 Task: Open an excel sheet and write heading  Turbo Sales. Add 10 people name  'Alexander Cooper, Victoria Hayes, Daniel Carter, Chloe Murphy, Christopher Ross, Natalie Price, Jack Peterson, Harper Foster, Joseph Gray, Lily Reed'Item code in between  2020-2080. Product range in between  1000-5000. Add Products   TOMS Shoe, UGG Shoe, Wolverine Shoe, Z-Coil Shoe, Adidas shoe, Gucci T-shirt, Louis Vuitton bag, Zara Shirt, H&M jeans, Chanel perfume.Choose quantity  5 to 9 Tax 12 percent commission 2 percent Total Add Amount. Save page  Turbo Sales log book
Action: Key pressed <Key.shift_r>Turbo<Key.space><Key.shift_r>Sales.<Key.down><Key.shift>Name<Key.down><Key.shift_r>Alexander<Key.space><Key.shift_r>Cooper<Key.down><Key.shift_r>Victoria<Key.space><Key.shift>Hayes<Key.down><Key.shift_r>Daniel<Key.space><Key.shift_r>Carter<Key.down><Key.shift_r>Cho<Key.backspace>loe<Key.space><Key.shift>Murphy<Key.down><Key.shift_r>Christopher<Key.shift_r><Key.space><Key.shift_r>Ross<Key.down><Key.shift>Natalie<Key.space><Key.shift>Price<Key.down><Key.shift>Jack<Key.space><Key.shift>Peterson<Key.down><Key.shift>Harper<Key.space><Key.shift_r>Foster<Key.down><Key.shift>Joseph<Key.space><Key.shift_r>Gray<Key.down><Key.shift>Lily<Key.space><Key.shift_r>Reed<Key.down><Key.up><Key.up><Key.down><Key.up><Key.down><Key.right><Key.shift>Item<Key.space><Key.shift_r>Code<Key.down>2020<Key.down>2030<Key.down>2040<Key.down>2050<Key.down>2060<Key.down>2070<Key.down><Key.up><Key.up><Key.up><Key.up><Key.up>2025<Key.down>2030<Key.down>2035<Key.down>2040<Key.down>2045<Key.down>2050<Key.down>2060<Key.down>2070<Key.down>2080<Key.down><Key.up><Key.up><Key.up><Key.up><Key.up><Key.up><Key.up><Key.right><Key.shift>Product<Key.space><Key.shift_r>Range<Key.down>1000<Key.down>2000<Key.down>2500<Key.down>3000<Key.down>4500<Key.down><Key.up>3500<Key.down>4000<Key.down>4500<Key.down>5000<Key.down><Key.up>4333<Key.backspace><Key.backspace><Key.backspace>999<Key.down>5000<Key.down>5000<Key.down><Key.up><Key.up><Key.up><Key.down><Key.up><Key.right><Key.left><Key.right><Key.left><Key.right><Key.shift>Products<Key.down><Key.shift_r>T<Key.shift>OM<Key.shift_r>S<Key.space><Key.shift_r>Shoe<Key.down><Key.shift>U<Key.shift_r>GG<Key.space><Key.shift_r>Shoe<Key.down><Key.shift_r>Wolverine<Key.space><Key.shift_r>Shoe<Key.down><Key.shift_r>Z-<Key.shift_r>Coil<Key.space><Key.shift_r>Shoe<Key.down><Key.shift_r>Adidas<Key.space><Key.shift_r>Shoe<Key.left><Key.down><Key.up><Key.down><Key.right><Key.shift_r>Gucci<Key.space><Key.shift_r>T-<Key.shift_r>Shirt<Key.down><Key.shift><Key.shift>Louis<Key.space><Key.shift_r>Vuitton<Key.space>bag<Key.down><Key.shift_r>Zara<Key.space><Key.shift_r>Shirt<Key.down><Key.shift>H<Key.shift_r><Key.shift_r>&<Key.shift>M<Key.space><Key.shift>jeans<Key.down><Key.shift_r>Chanel<Key.space><Key.shift>perfume<Key.down><Key.up><Key.up><Key.up><Key.right><Key.shift_r>Quanitity<Key.down>5<Key.down>6<Key.down>7<Key.down>8<Key.down>9<Key.down>5<Key.down>6<Key.down>7<Key.down>8<Key.down>9<Key.down><Key.up><Key.up><Key.up><Key.right><Key.left><Key.right><Key.left><Key.right><Key.shift_r>Total<Key.space><Key.shift_r>Amount<Key.down><Key.up><Key.down><Key.up><Key.right><Key.left><Key.right><Key.left><Key.down><Key.up><Key.down>=<Key.left><Key.left><Key.left><Key.shift_r><Key.shift_r><Key.shift_r>*<Key.left><Key.enter><Key.up><Key.down>=<Key.left><Key.left><Key.left><Key.shift_r>*<Key.left><Key.enter>=<Key.left><Key.left><Key.left><Key.shift_r>*<Key.left><Key.enter>=<Key.left><Key.left><Key.left><Key.shift_r><Key.shift_r>*<Key.left><Key.enter>=<Key.left><Key.left><Key.left><Key.shift_r>*<Key.left><Key.enter>=<Key.left><Key.left><Key.left><Key.shift_r>*<Key.left><Key.enter>=<Key.left><Key.left><Key.left><Key.shift_r>*<Key.left><Key.enter>=<Key.left><Key.left><Key.left><Key.shift_r>*<Key.left><Key.enter>=<Key.left><Key.left><Key.left><Key.shift_r>*<Key.left><Key.enter>=<Key.left><Key.left><Key.left><Key.shift_r>*<Key.left><Key.enter><Key.up><Key.up><Key.up><Key.down><Key.up><Key.right><Key.shift_r>Tax<Key.space>12<Key.shift><Key.shift>%<Key.enter><Key.up><Key.right><Key.shift_r>Commission<Key.space>2<Key.shift><Key.shift><Key.shift><Key.shift><Key.shift><Key.shift><Key.shift><Key.shift><Key.shift><Key.shift><Key.shift><Key.shift><Key.shift><Key.shift><Key.shift><Key.shift><Key.shift><Key.shift><Key.shift><Key.shift><Key.shift><Key.shift>%<Key.enter><Key.up><Key.down><Key.left>=<Key.left><Key.shift_r><Key.shift_r><Key.shift_r>*12/1000<Key.backspace><Key.enter>=<Key.left><Key.shift_r><Key.shift_r><Key.shift_r><Key.shift_r><Key.shift_r><Key.shift_r><Key.shift_r>*12/100<Key.enter>=<Key.left><Key.shift_r><Key.shift_r><Key.shift_r><Key.shift_r><Key.shift_r><Key.shift_r><Key.shift_r><Key.shift_r><Key.shift_r><Key.shift_r><Key.shift_r><Key.shift_r><Key.shift_r>*12/100<Key.enter>=<Key.left><Key.shift_r>*12/100<Key.enter>=<Key.left><Key.shift_r>&<Key.left><Key.right><Key.esc><Key.right><Key.left>=<Key.left><Key.shift_r>*12/100<Key.enter>=<Key.left><Key.shift_r><Key.shift_r><Key.shift_r><Key.shift_r><Key.shift_r><Key.shift_r><Key.shift_r><Key.shift_r><Key.shift_r>&<Key.backspace><Key.shift_r>*12/100<Key.enter>=<Key.left><Key.shift_r>*12/100<Key.enter>=<Key.left><Key.shift_r>*12/100<Key.enter><Key.up>=<Key.left><Key.shift_r><Key.shift_r><Key.shift_r><Key.shift_r><Key.shift_r><Key.shift_r><Key.shift_r><Key.shift_r><Key.shift_r>*12/100<Key.enter>=<Key.left><Key.shift_r>*12/100<Key.enter>=<Key.left><Key.shift_r>*12/100<Key.enter><Key.up><Key.up><Key.up><Key.down><Key.up><Key.down><Key.up><Key.down><Key.up><Key.down><Key.up><Key.down><Key.up><Key.down><Key.right>=<Key.left><Key.left><Key.shift_r>*2/100<Key.enter>=<Key.left><Key.left><Key.shift_r>*2/100<Key.down>=<Key.left><Key.left><Key.shift_r>*2/100<Key.down>=<Key.left><Key.left><Key.shift_r>*2/100<Key.enter>=<Key.left><Key.left><Key.shift_r>*2/100<Key.enter>=<Key.left><Key.left><Key.shift_r>*2/100<Key.enter>=<Key.left><Key.left><Key.shift_r><Key.shift_r><Key.shift_r><Key.shift_r><Key.shift_r><Key.shift_r><Key.shift_r><Key.shift_r><Key.shift_r><Key.shift_r><Key.shift_r><Key.shift_r><Key.shift_r><Key.shift_r><Key.shift_r><Key.shift_r>*2/100<Key.enter>=<Key.left><Key.left><Key.shift_r>*2/100<Key.enter>=<Key.left><Key.left><Key.shift_r>*2/100<Key.enter>=<Key.left><Key.left><Key.shift_r>*2/100<Key.enter><Key.up><Key.up><Key.up><Key.up><Key.up><Key.down><Key.up><Key.down><Key.up><Key.down><Key.up><Key.left><Key.left><Key.up>
Screenshot: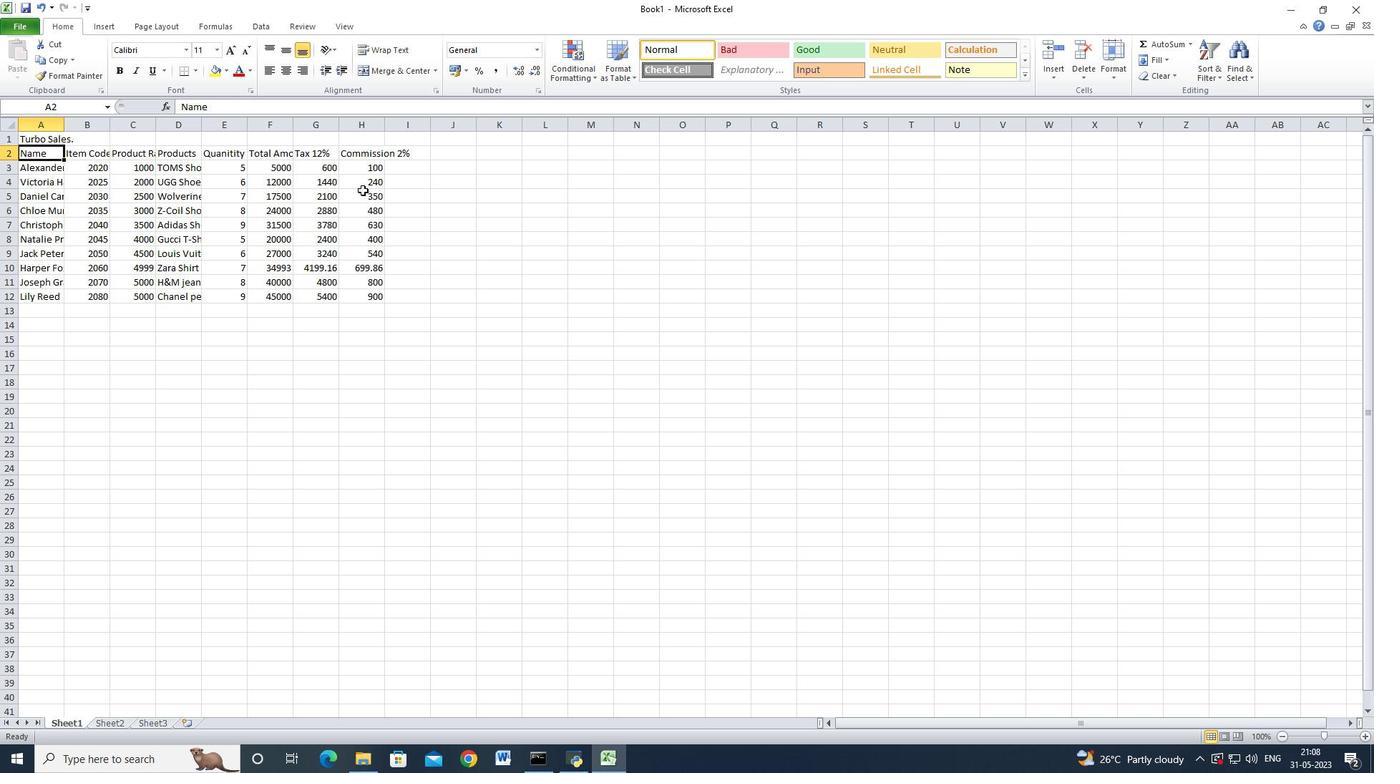 
Action: Mouse moved to (9, 128)
Screenshot: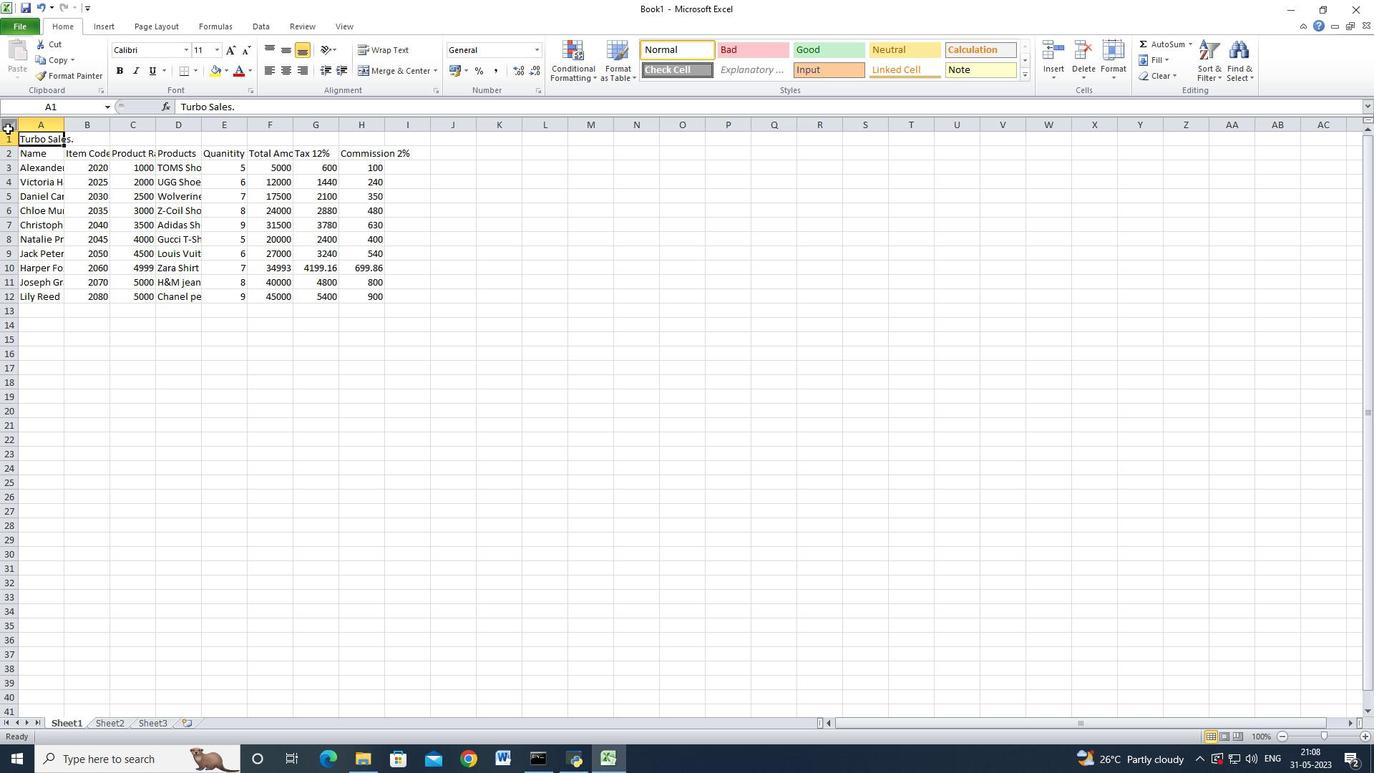 
Action: Mouse pressed left at (9, 128)
Screenshot: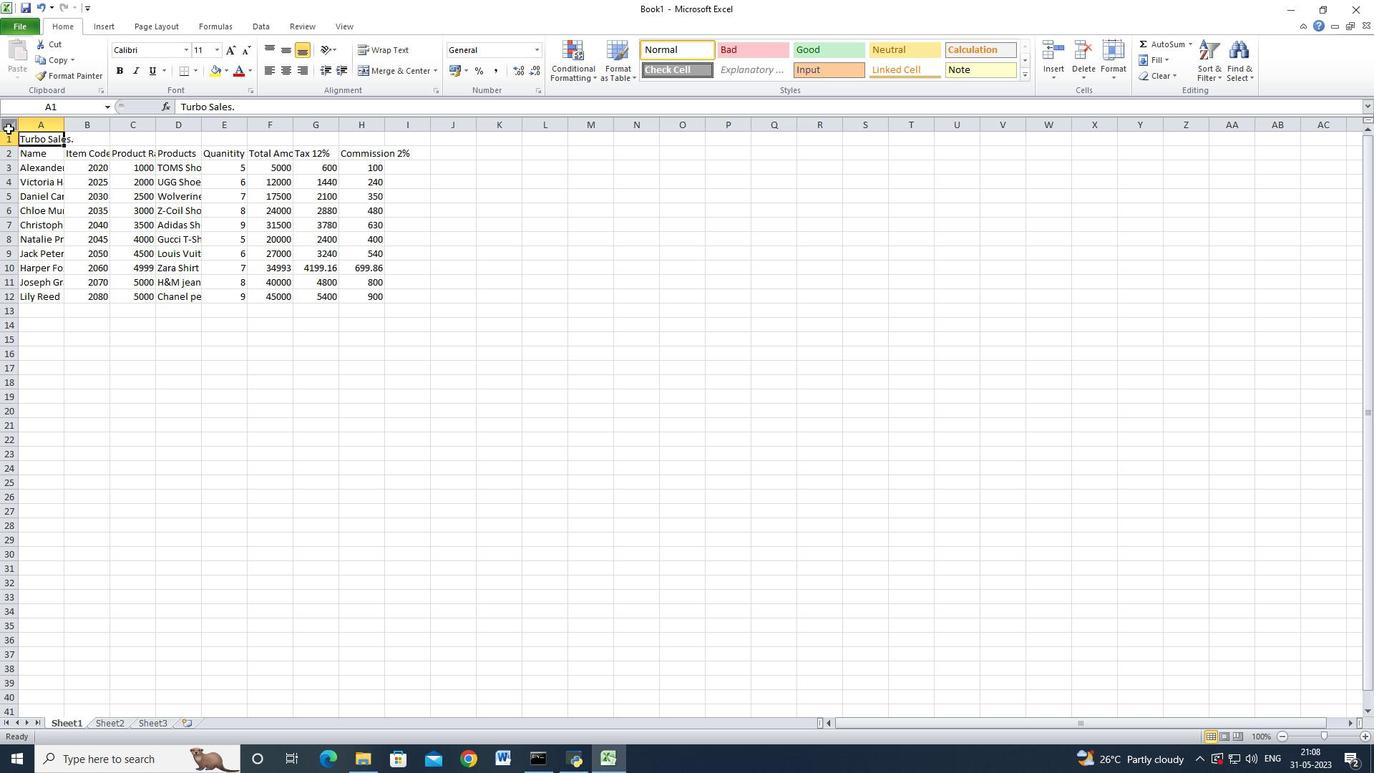 
Action: Mouse moved to (62, 121)
Screenshot: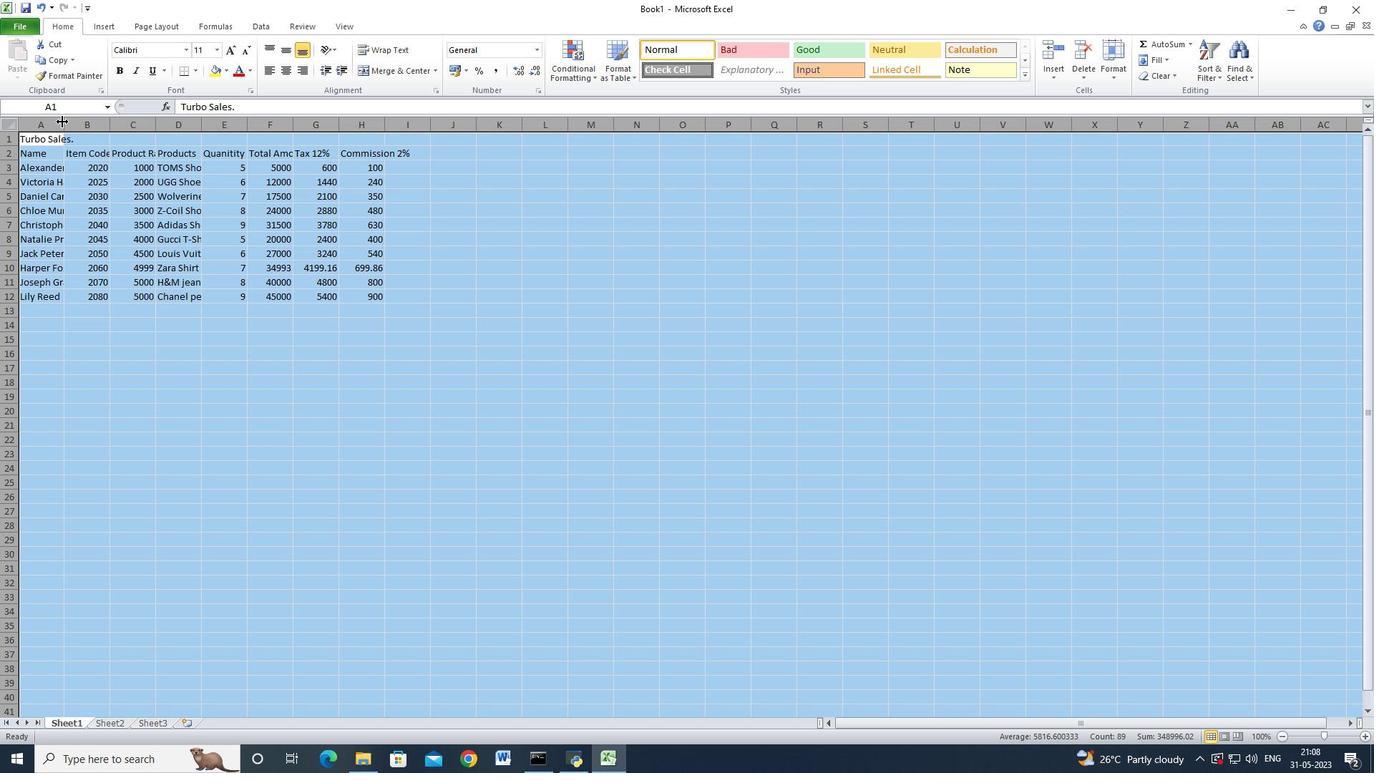 
Action: Mouse pressed left at (62, 121)
Screenshot: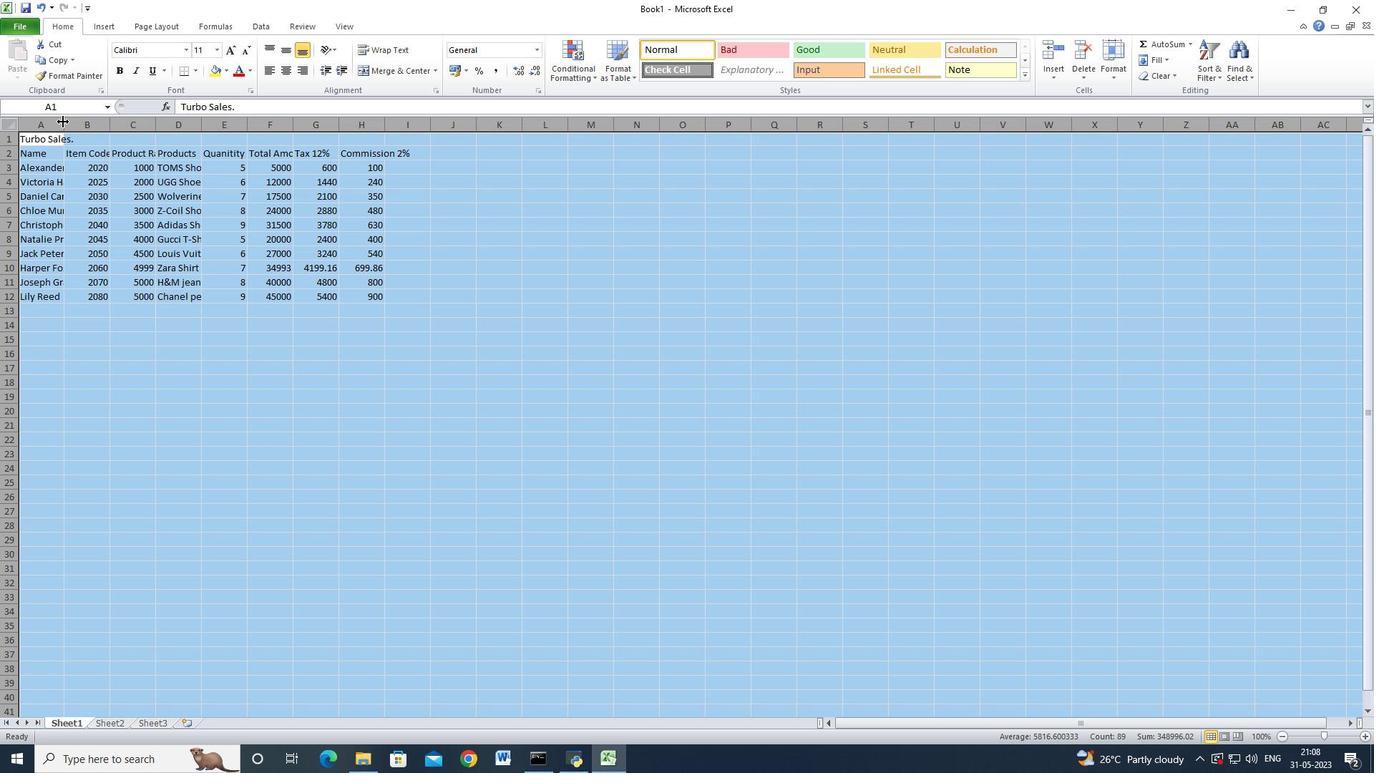 
Action: Mouse moved to (62, 121)
Screenshot: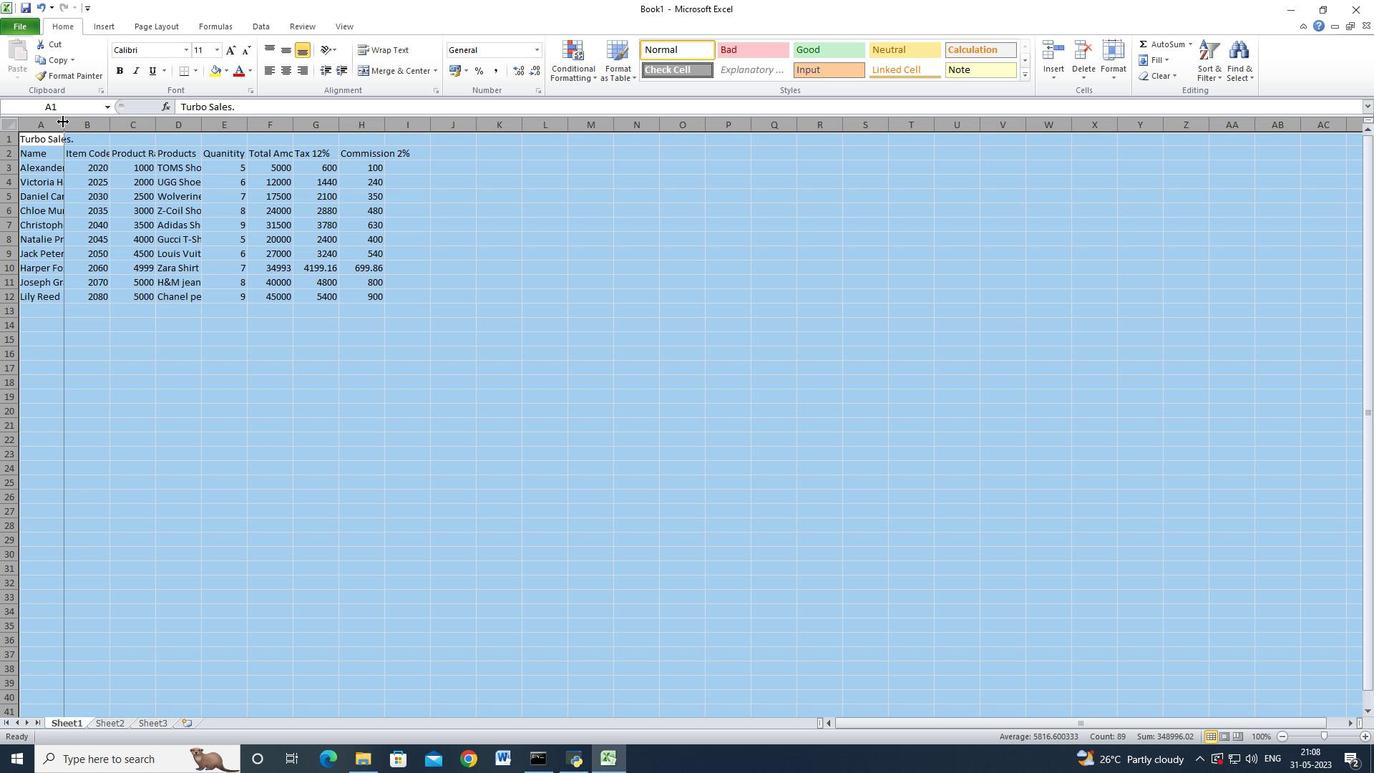 
Action: Mouse pressed left at (62, 121)
Screenshot: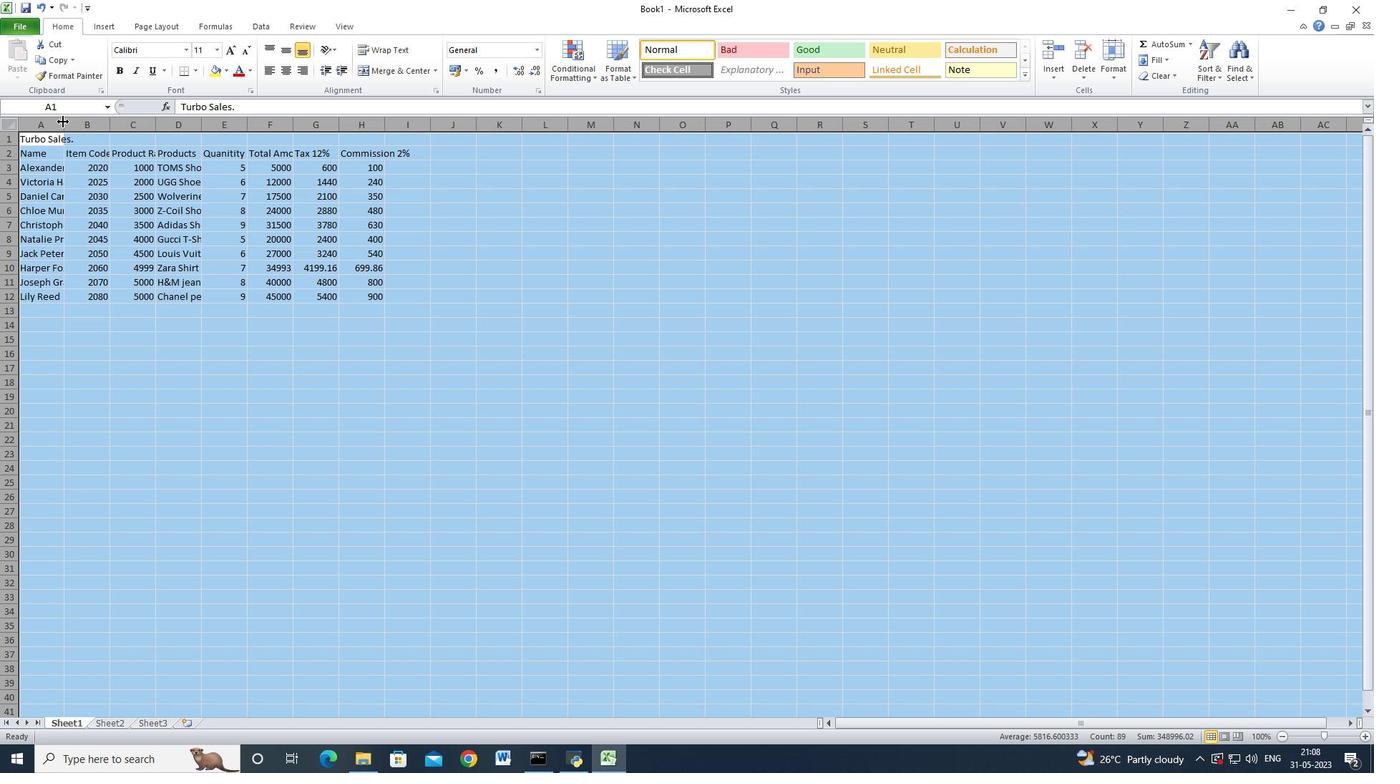 
Action: Mouse moved to (91, 163)
Screenshot: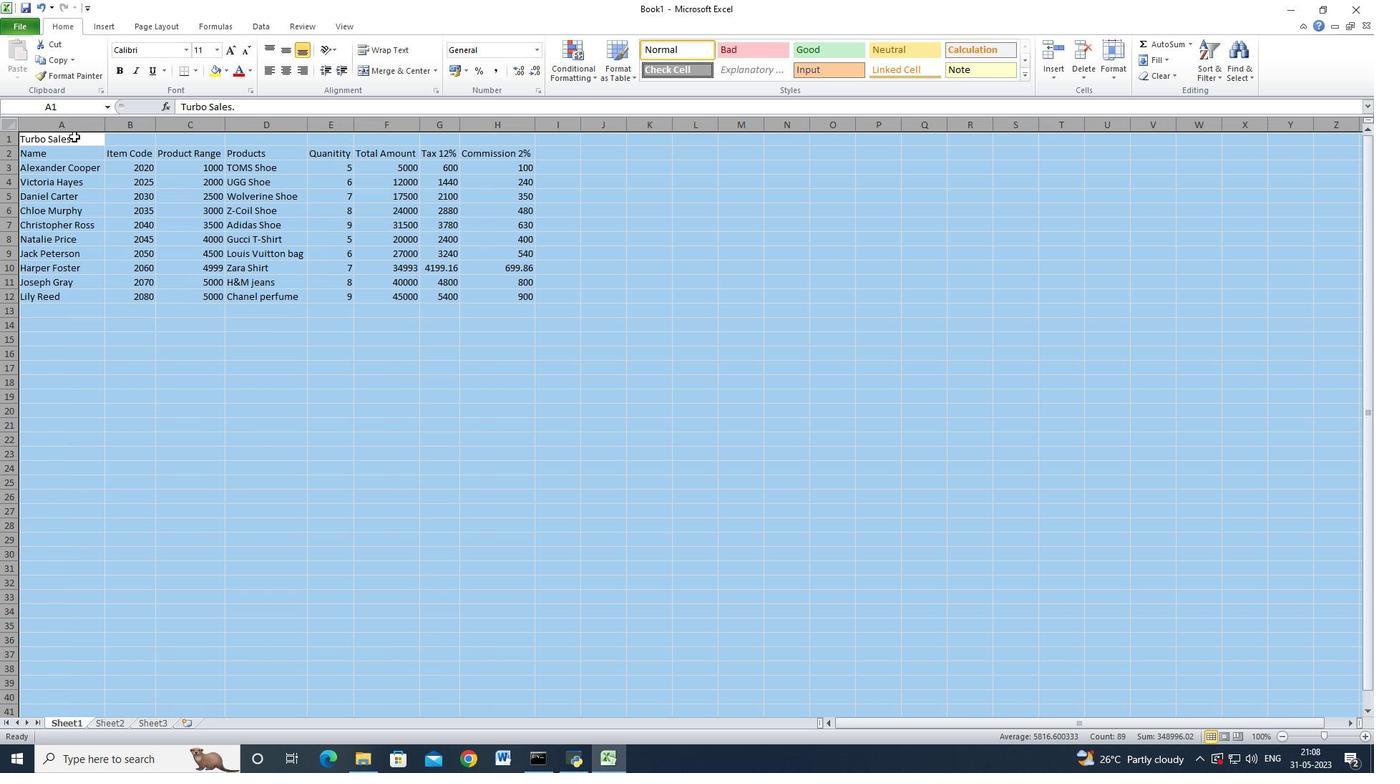 
Action: Mouse pressed left at (91, 163)
Screenshot: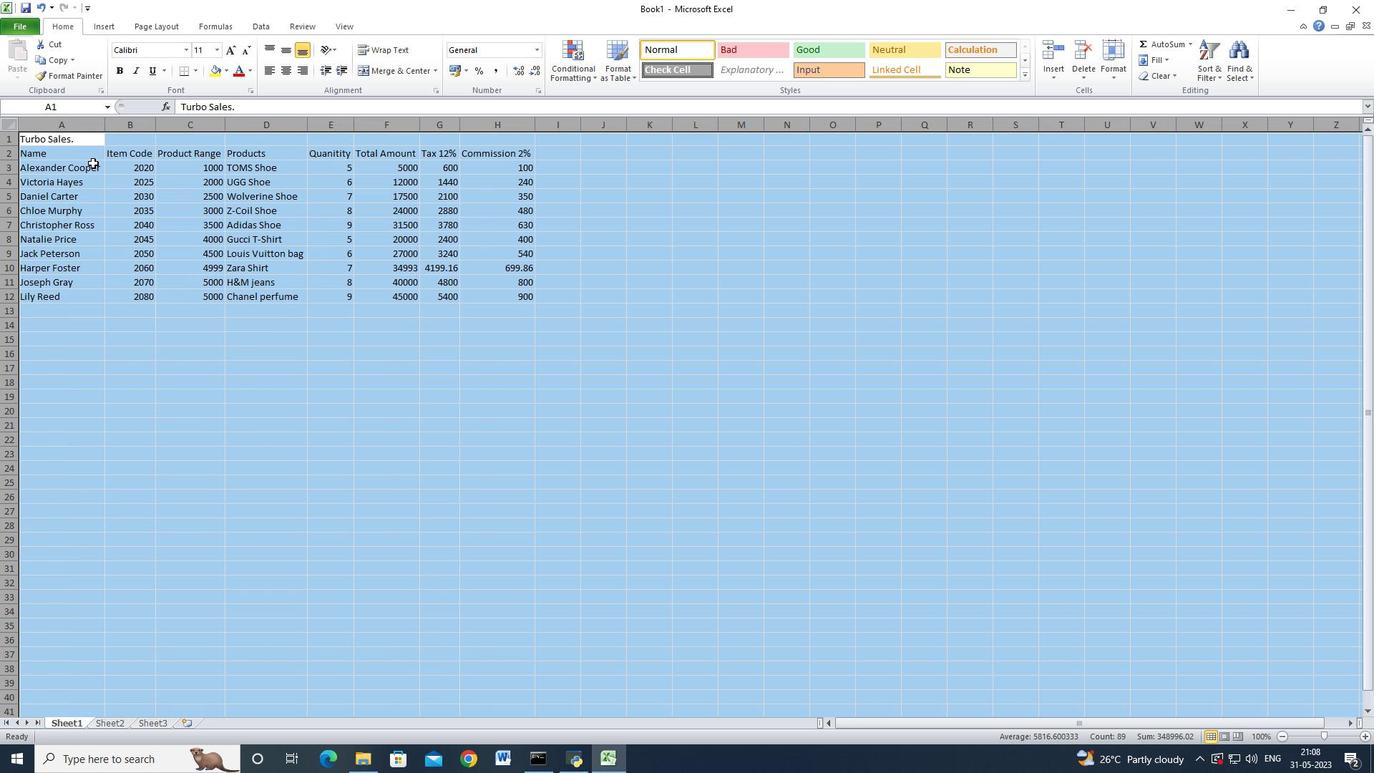 
Action: Mouse moved to (136, 209)
Screenshot: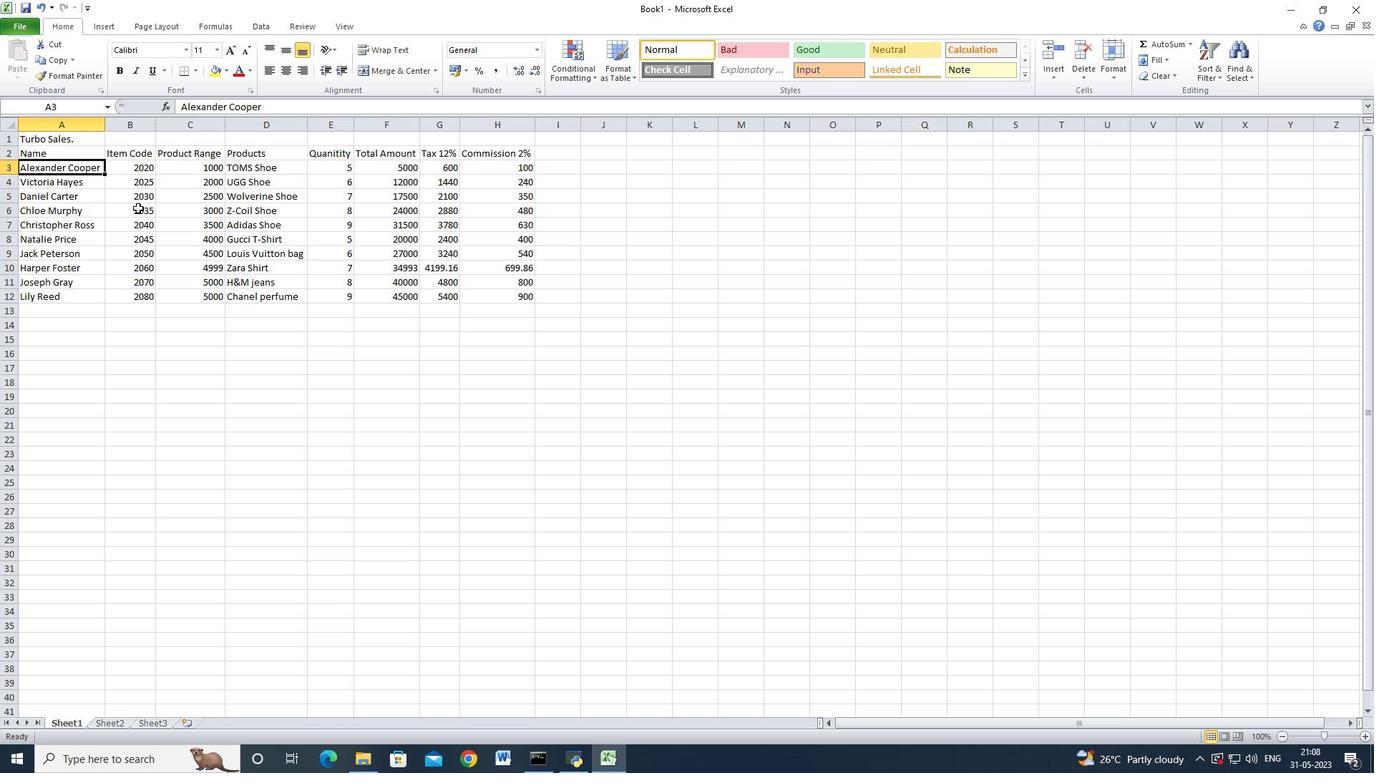 
Action: Key pressed ctrl+S
Screenshot: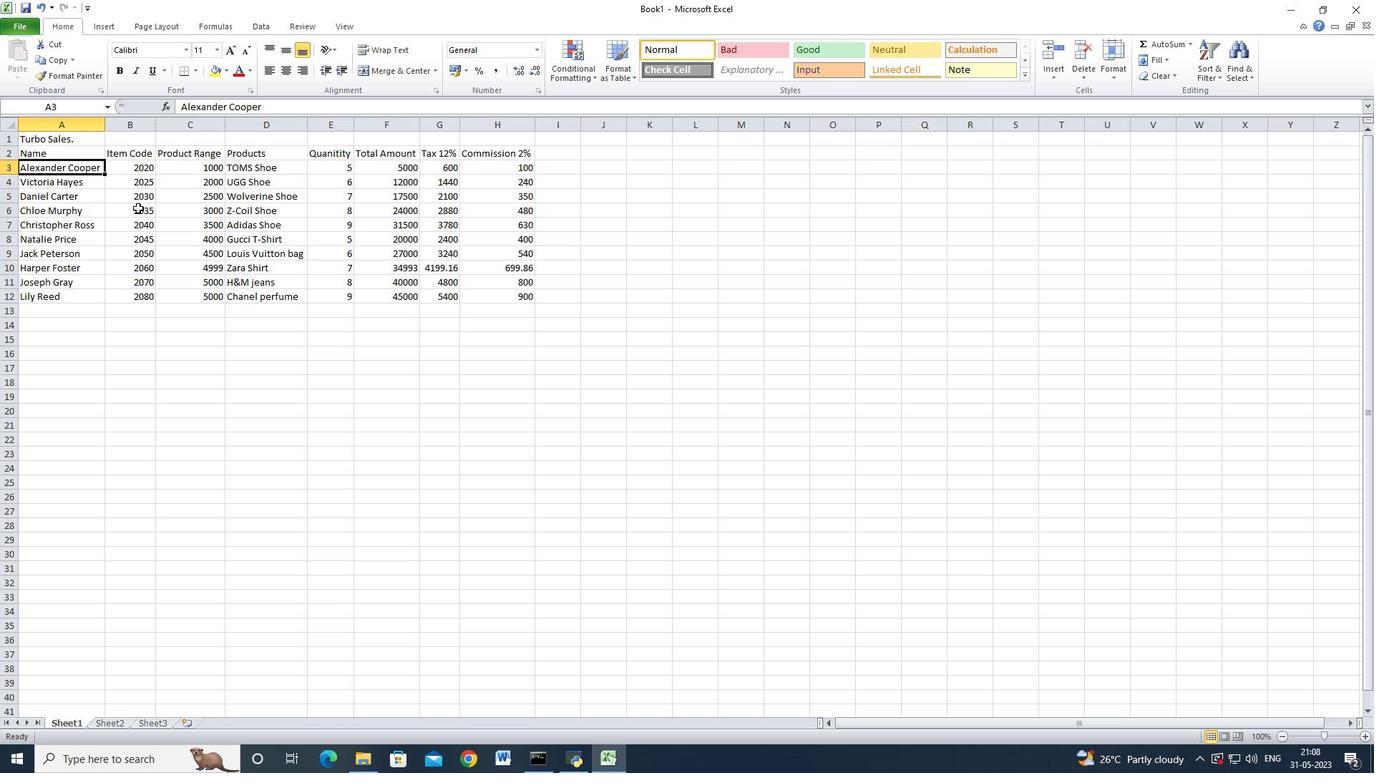 
Action: Mouse moved to (238, 289)
Screenshot: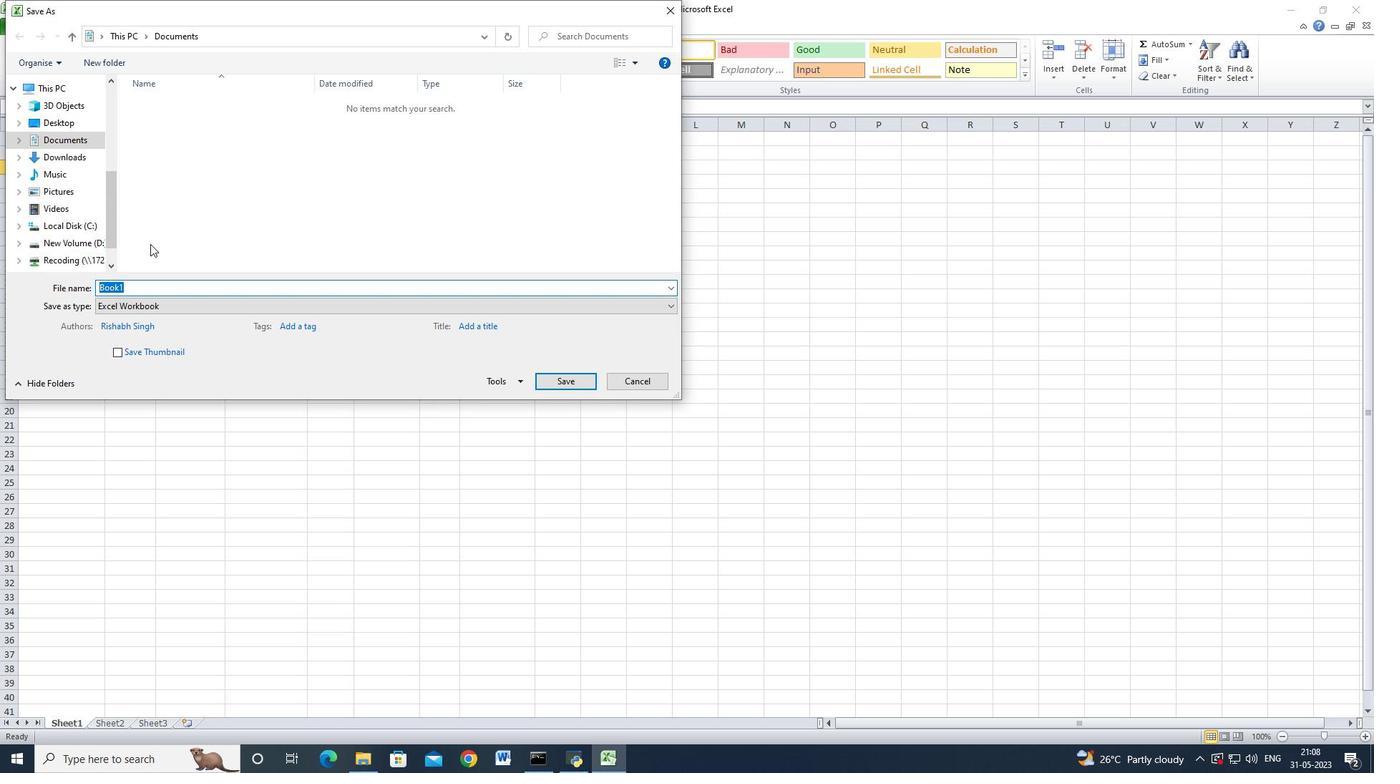 
Action: Key pressed <Key.shift_r>Turbo<Key.space><Key.shift_r>Sales<Key.space>log<Key.space>booo<Key.backspace>k
Screenshot: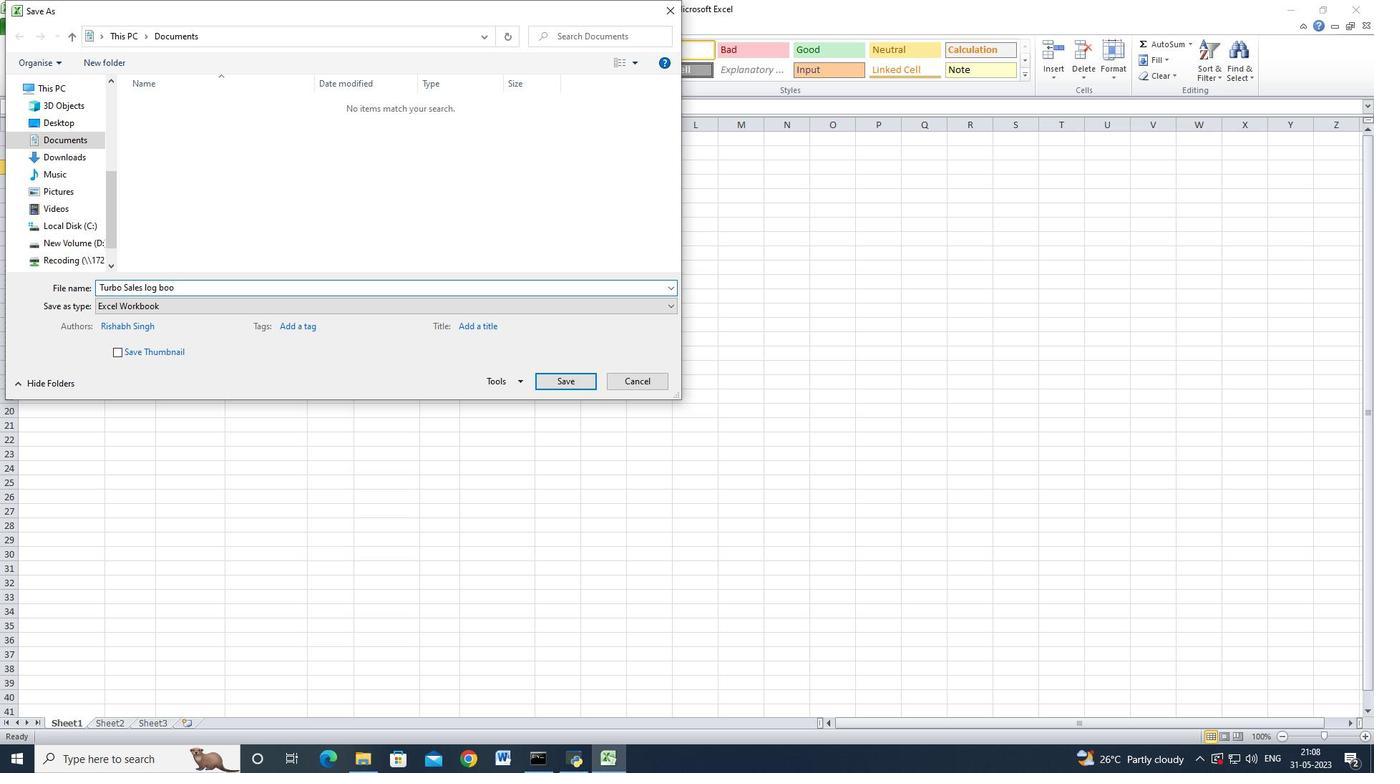 
Action: Mouse moved to (68, 127)
Screenshot: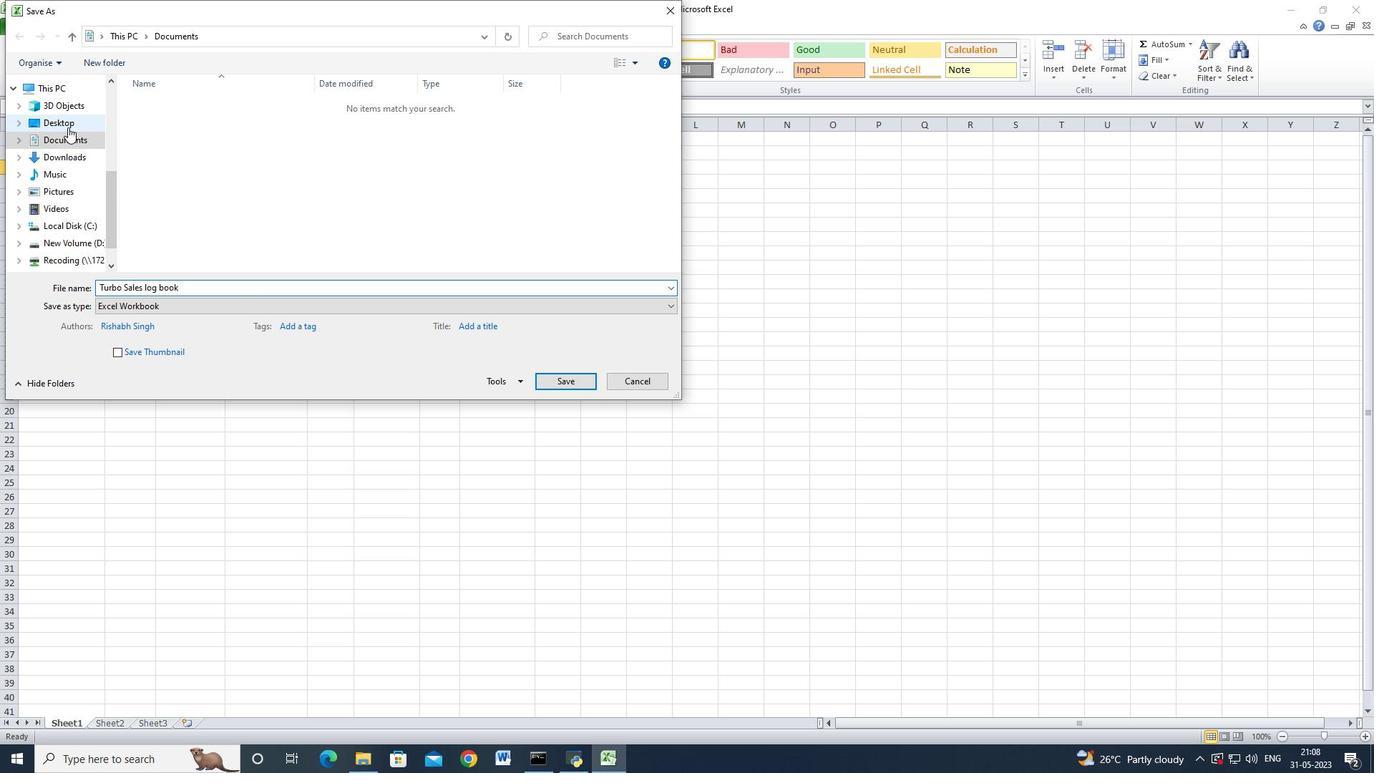 
Action: Mouse pressed left at (68, 127)
Screenshot: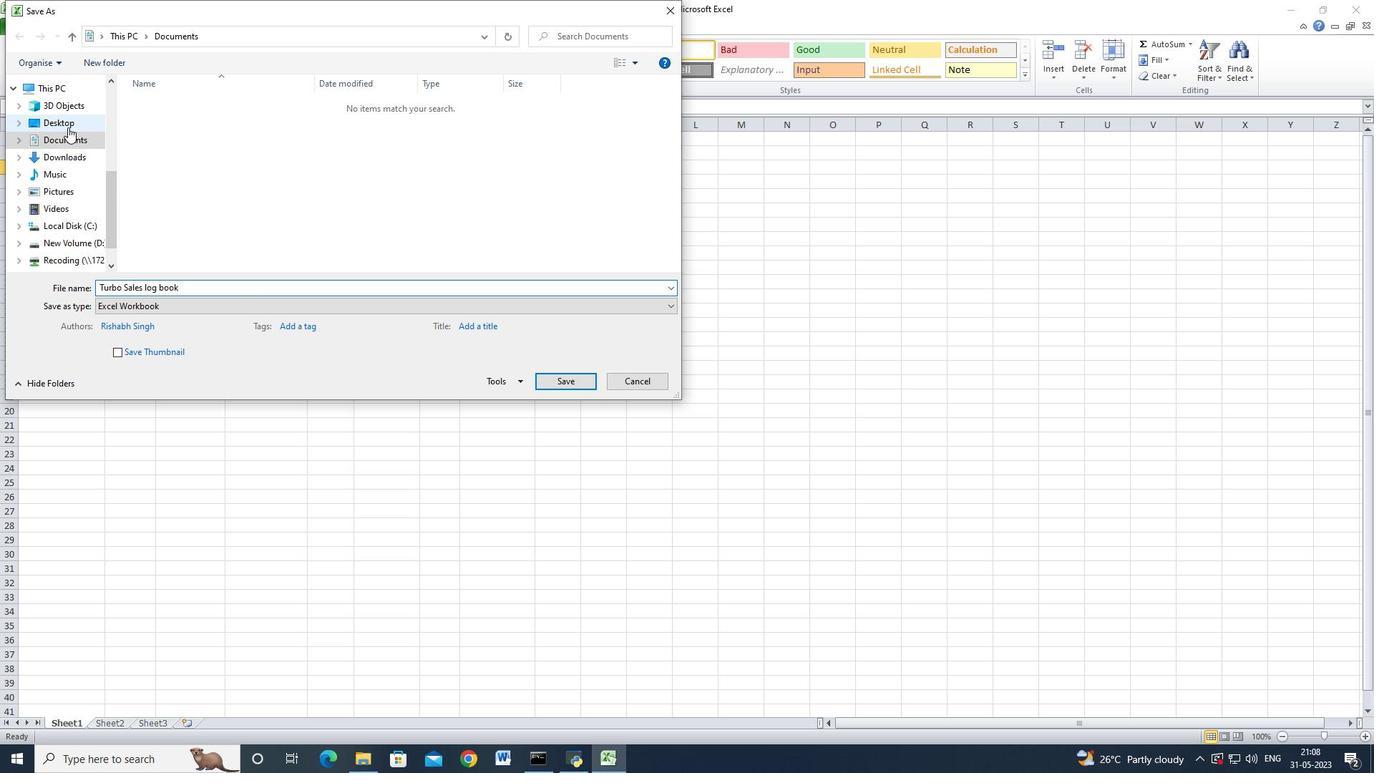 
Action: Mouse moved to (561, 377)
Screenshot: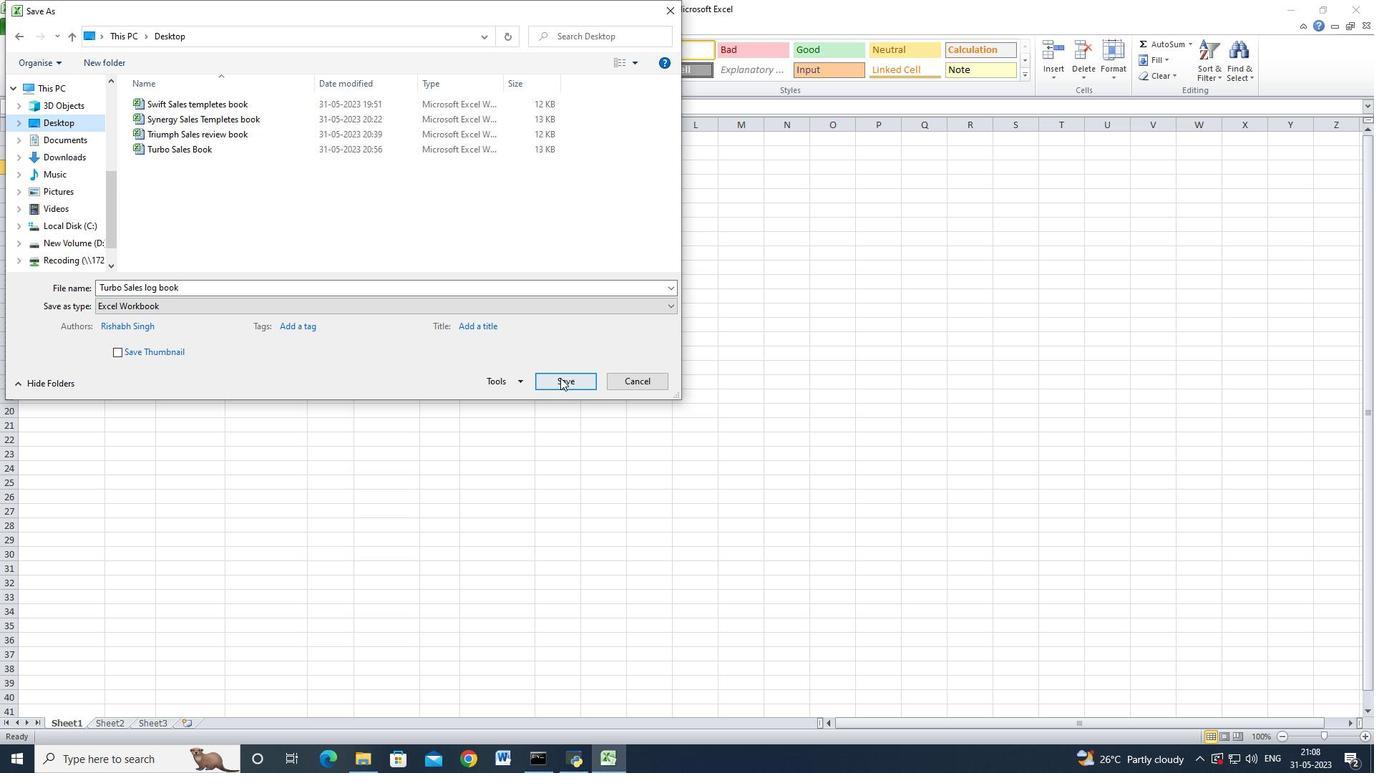 
Action: Mouse pressed left at (561, 377)
Screenshot: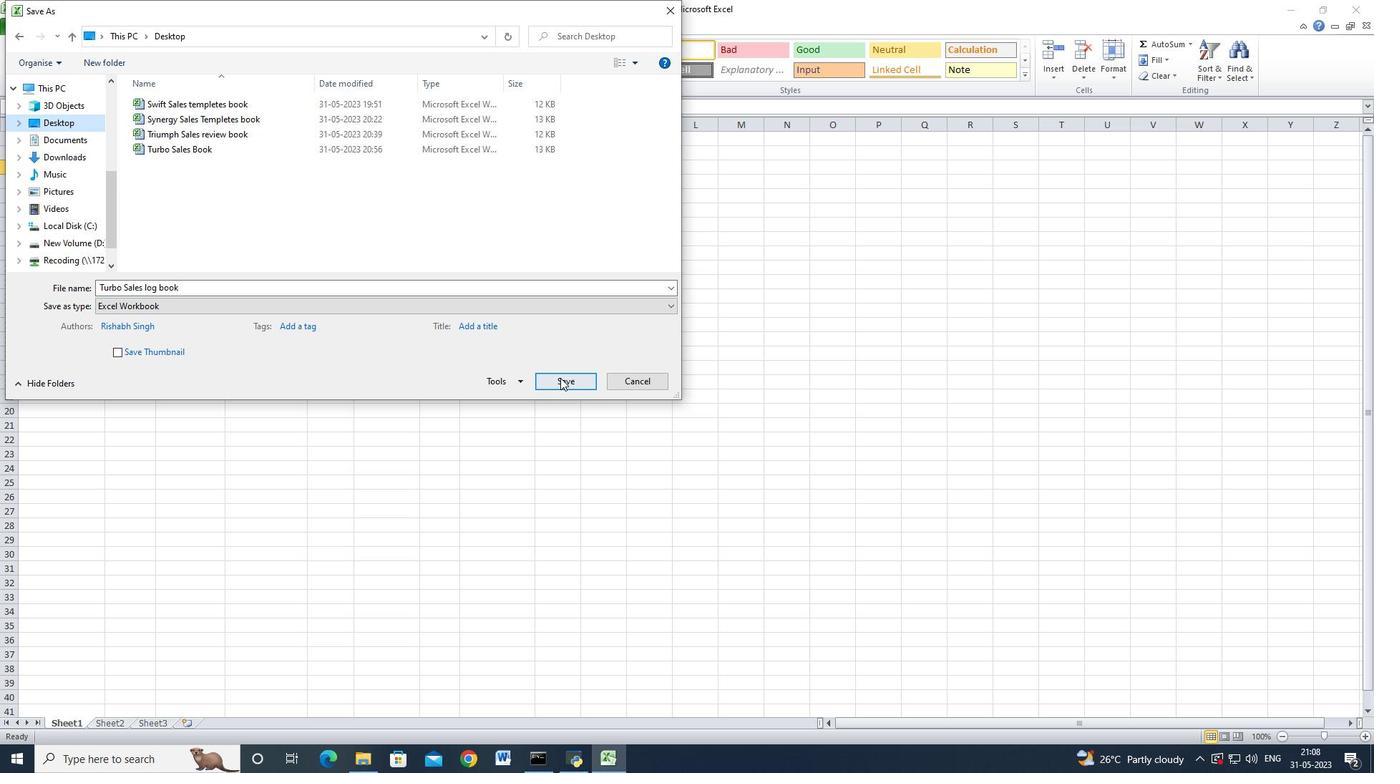 
Action: Mouse moved to (534, 323)
Screenshot: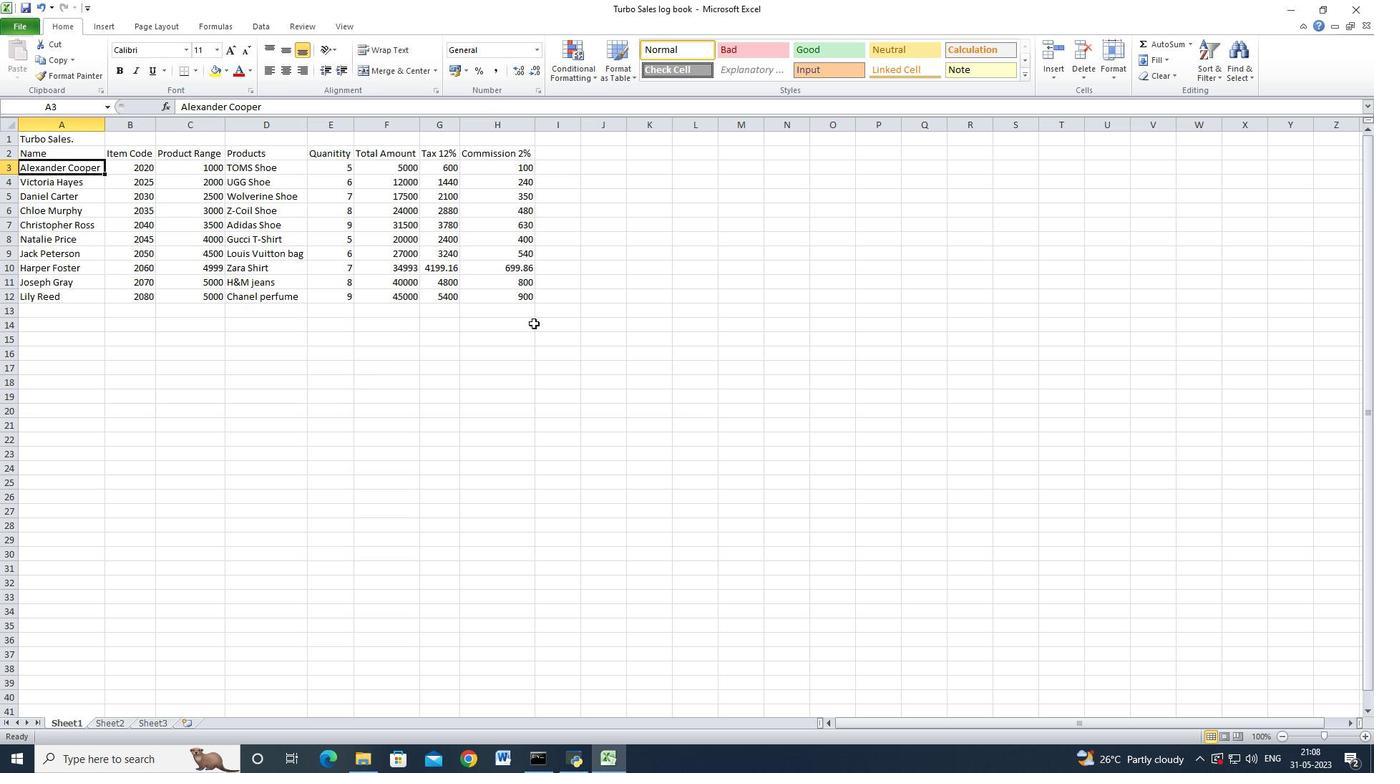 
